 Task: Add a condition where "Channel Is Satisfaction prediction" in recently solved tickets.
Action: Mouse moved to (88, 360)
Screenshot: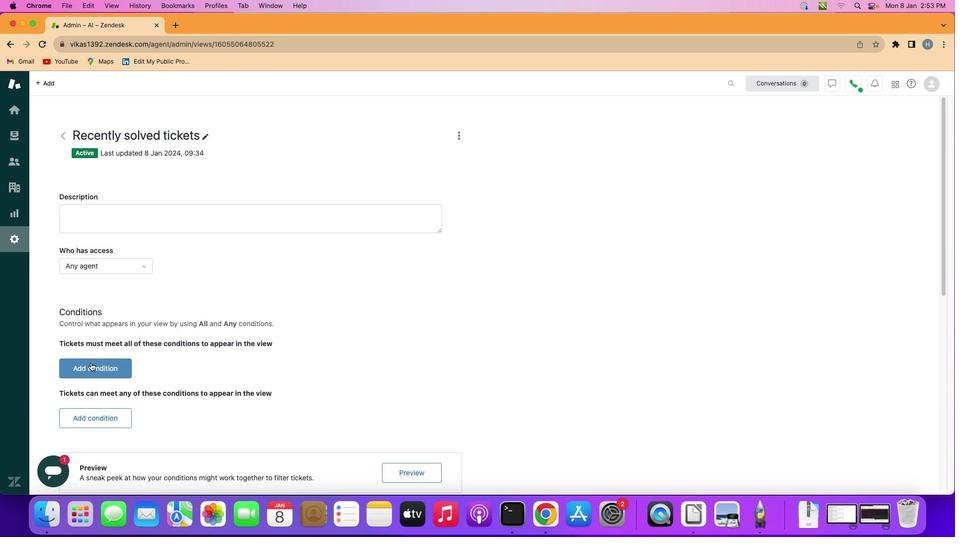 
Action: Mouse pressed left at (88, 360)
Screenshot: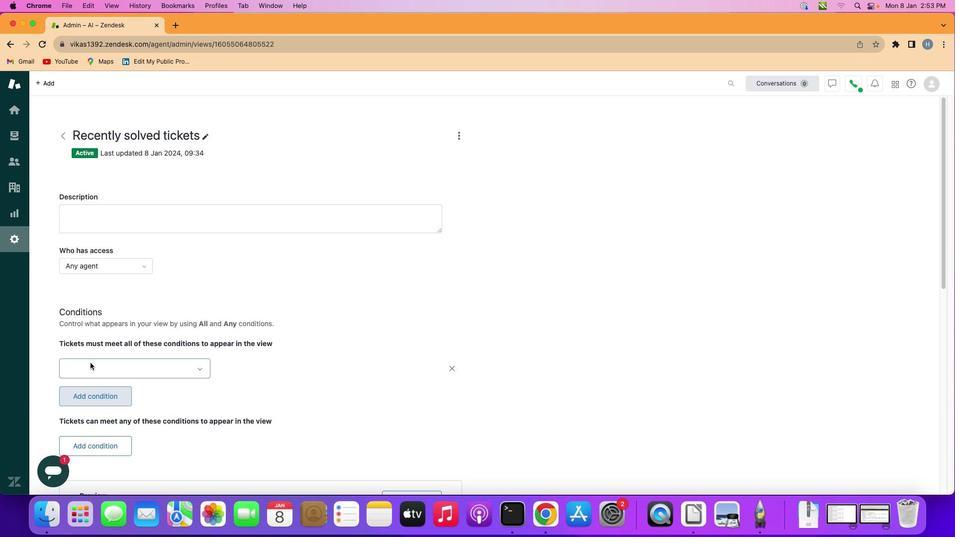 
Action: Mouse moved to (117, 363)
Screenshot: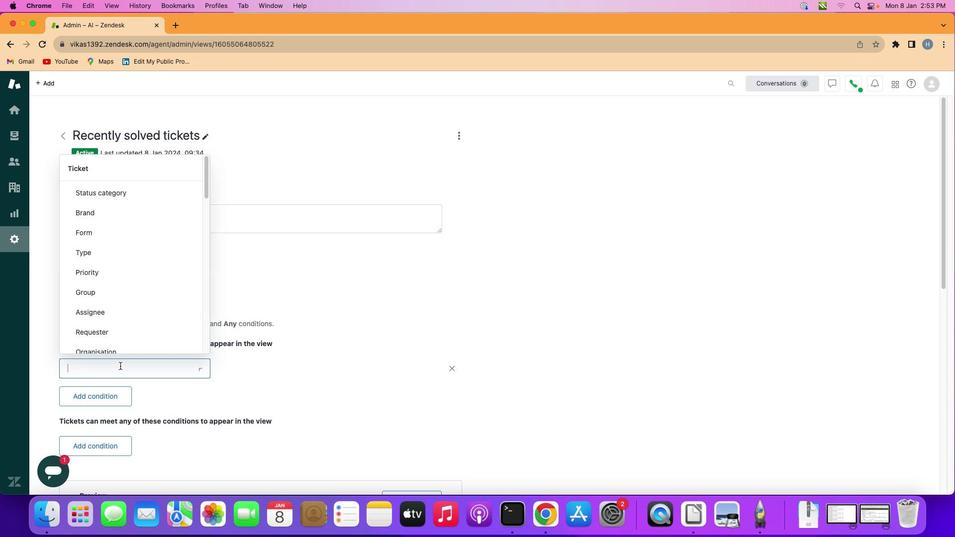 
Action: Mouse pressed left at (117, 363)
Screenshot: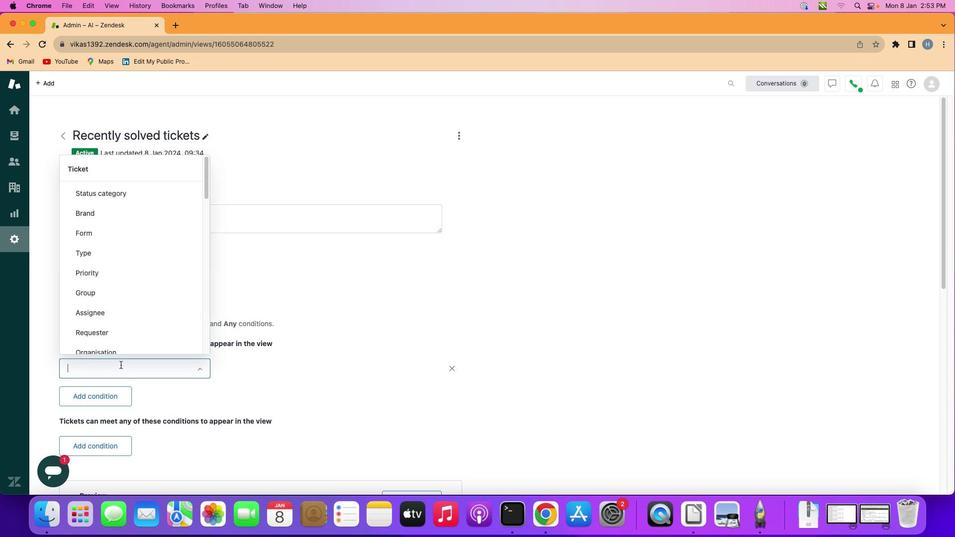 
Action: Mouse moved to (126, 283)
Screenshot: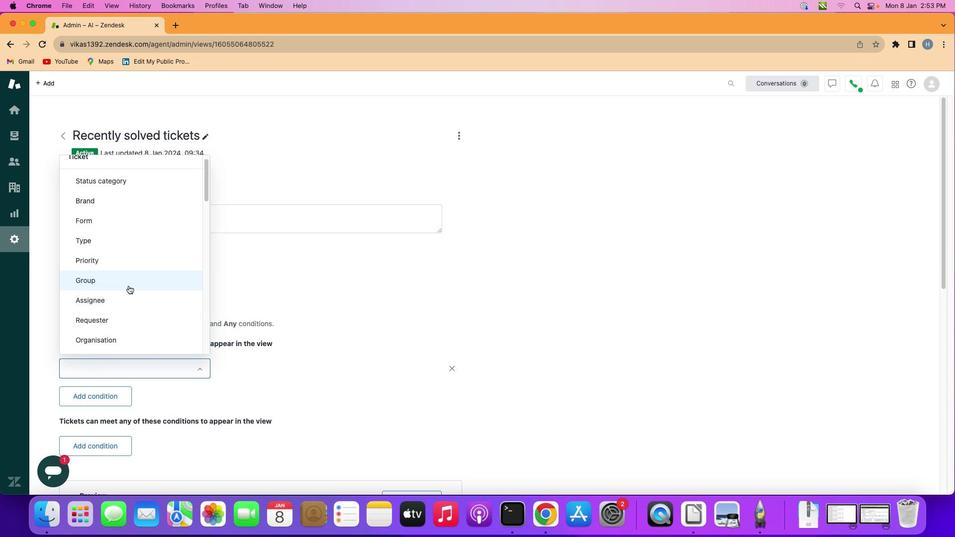 
Action: Mouse scrolled (126, 283) with delta (-1, -2)
Screenshot: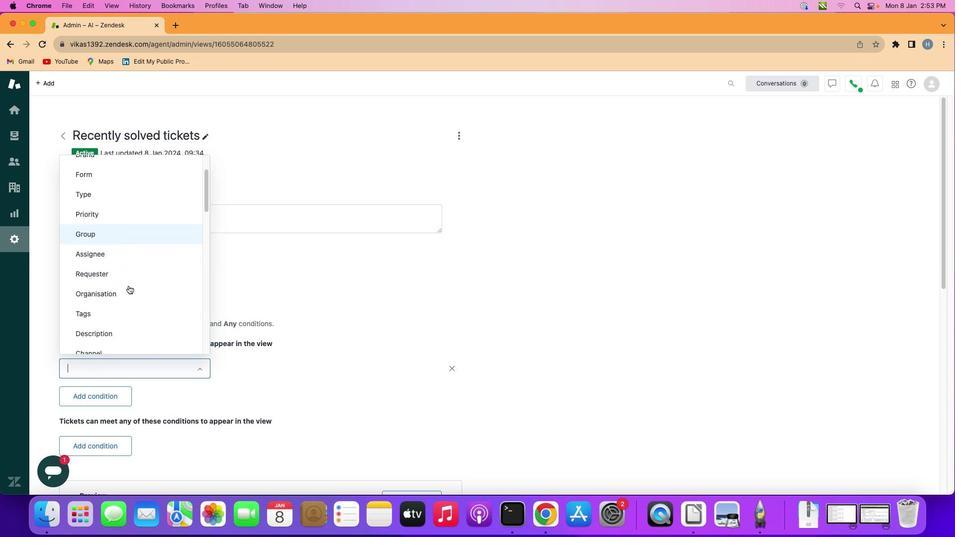 
Action: Mouse scrolled (126, 283) with delta (-1, -2)
Screenshot: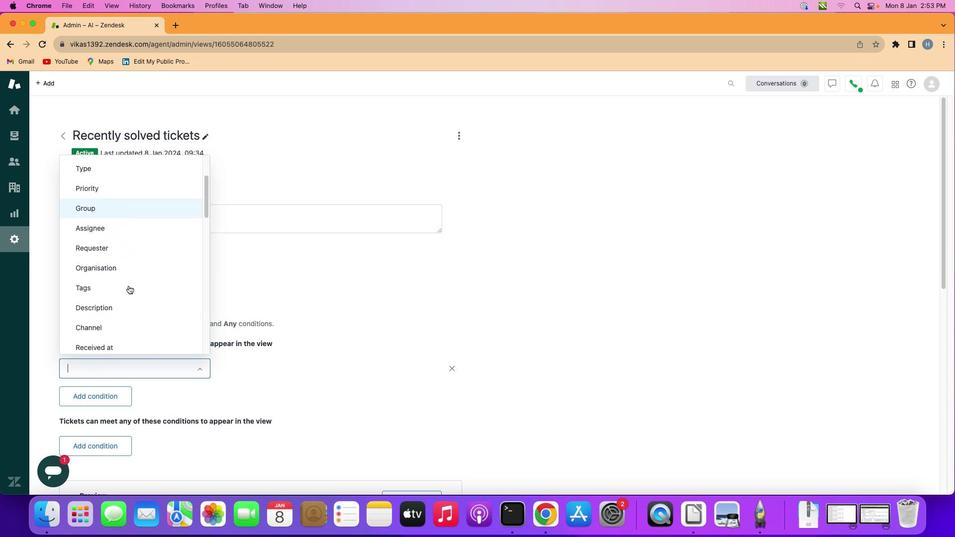 
Action: Mouse scrolled (126, 283) with delta (-1, -2)
Screenshot: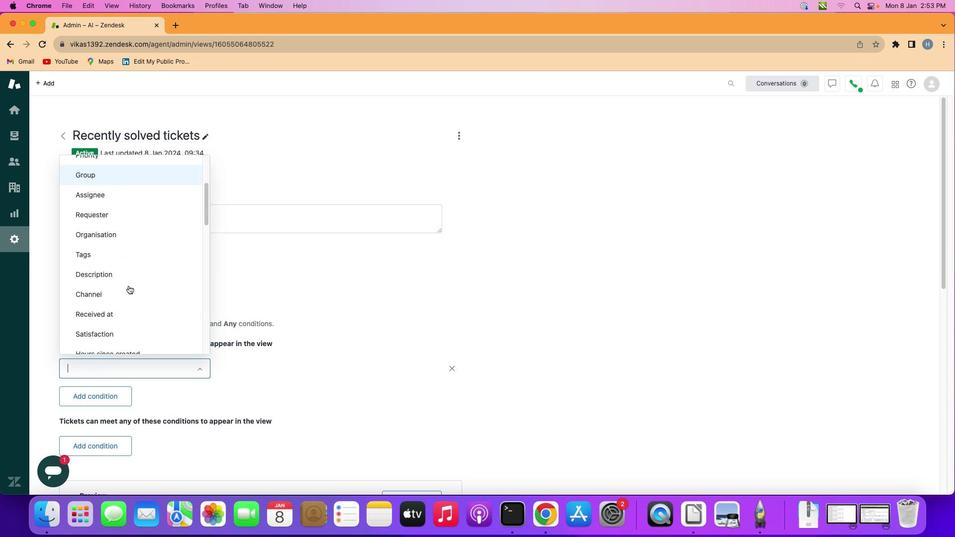 
Action: Mouse scrolled (126, 283) with delta (-1, -2)
Screenshot: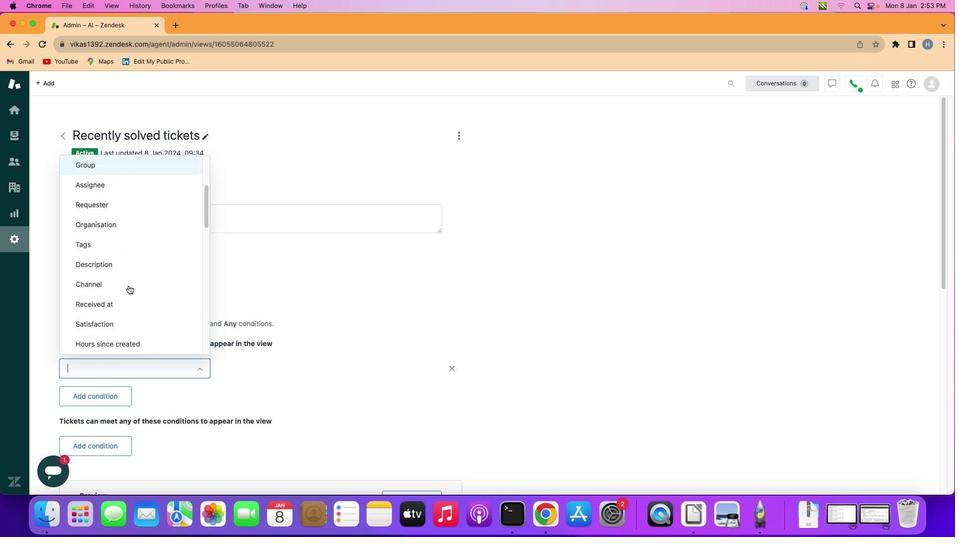
Action: Mouse scrolled (126, 283) with delta (-1, -2)
Screenshot: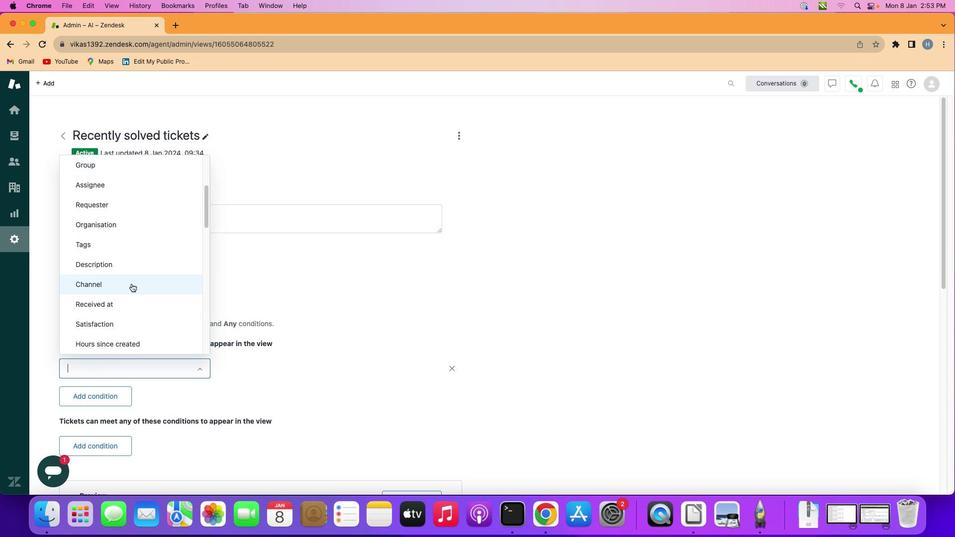 
Action: Mouse moved to (139, 278)
Screenshot: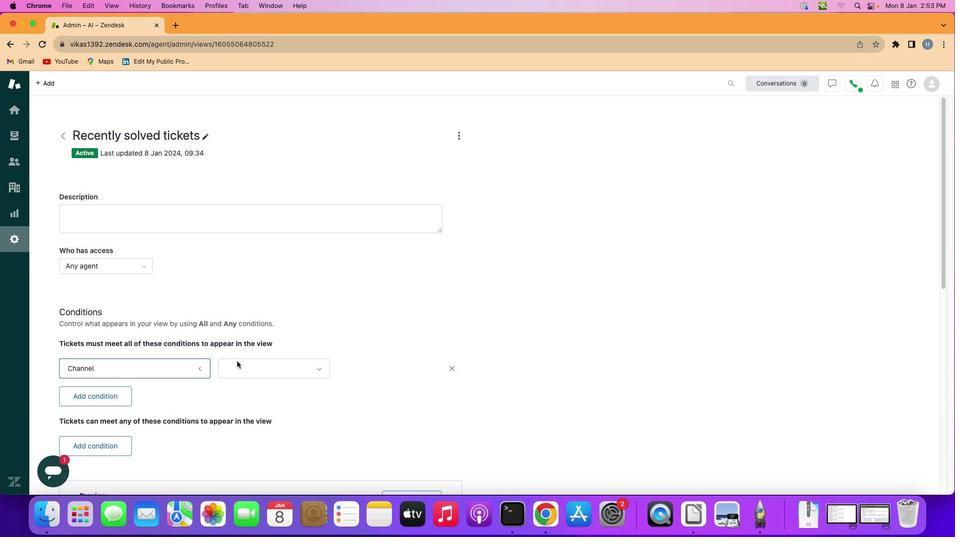 
Action: Mouse pressed left at (139, 278)
Screenshot: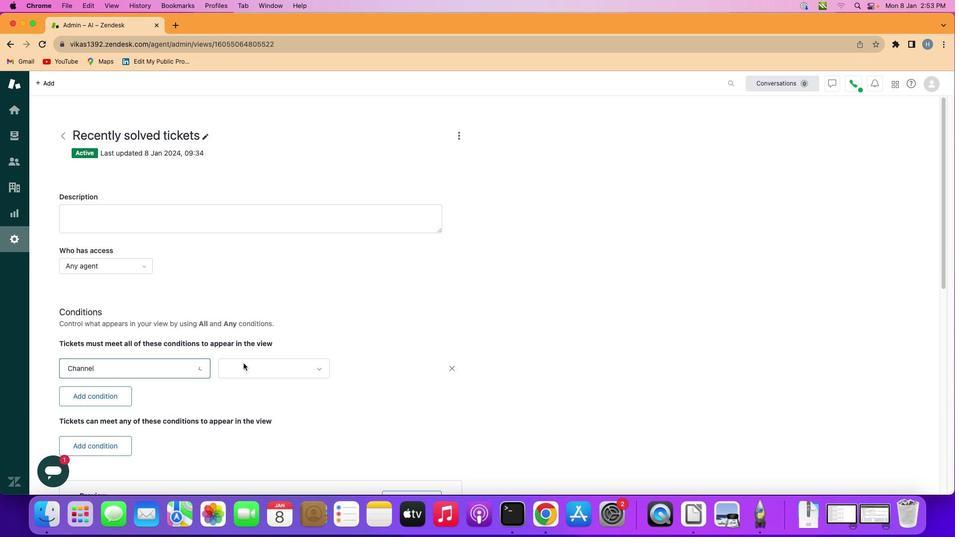 
Action: Mouse moved to (251, 363)
Screenshot: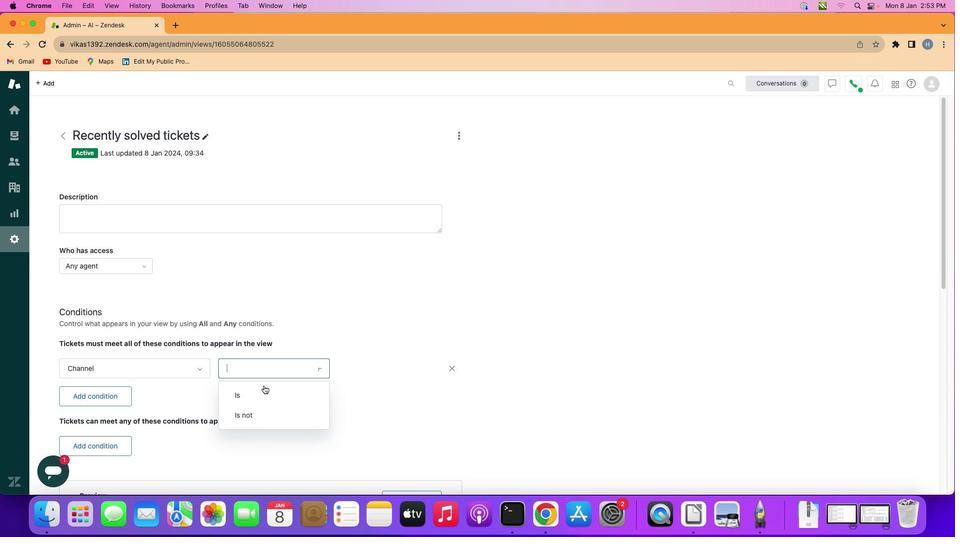 
Action: Mouse pressed left at (251, 363)
Screenshot: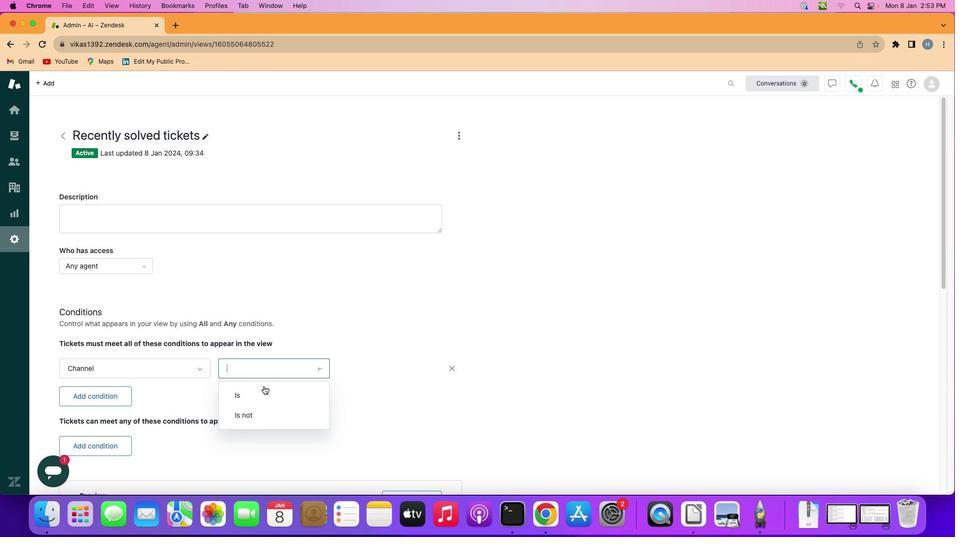 
Action: Mouse moved to (261, 387)
Screenshot: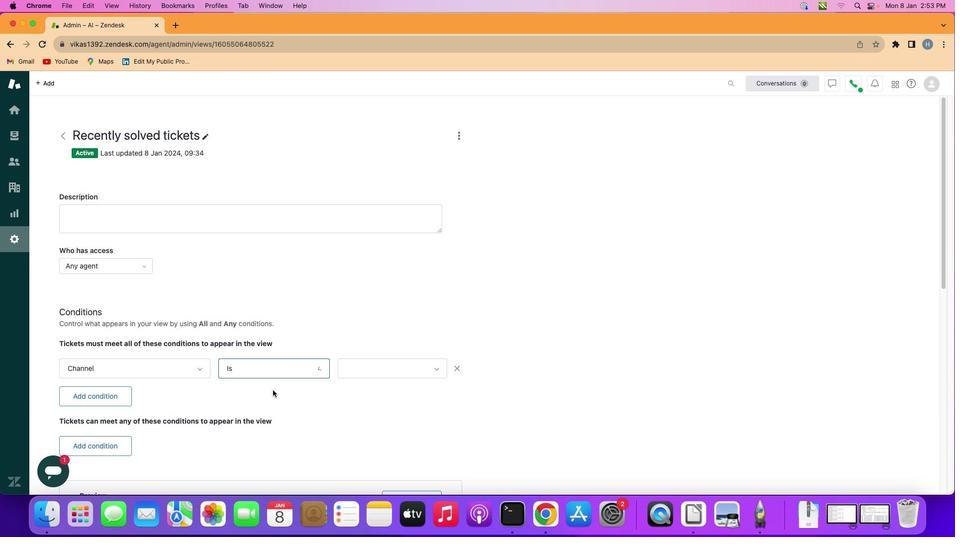 
Action: Mouse pressed left at (261, 387)
Screenshot: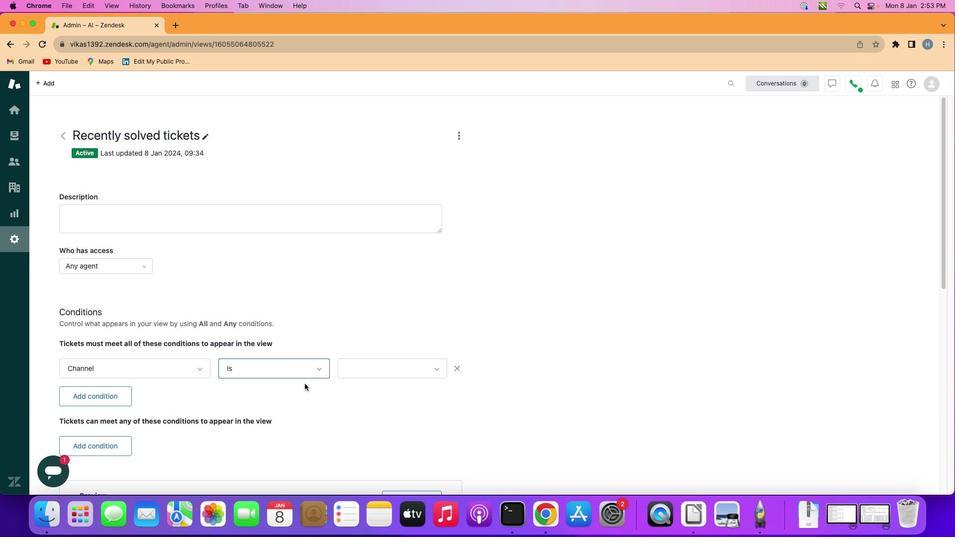 
Action: Mouse moved to (400, 367)
Screenshot: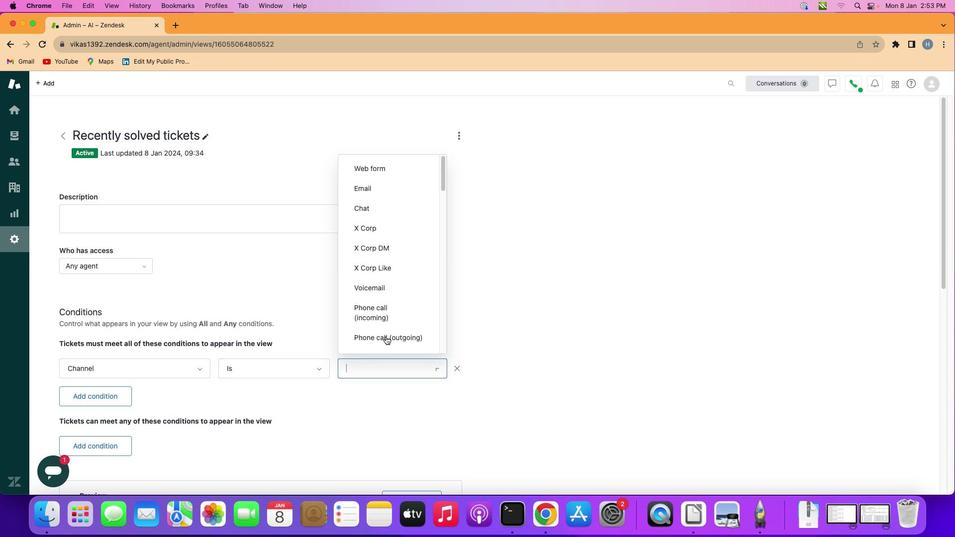 
Action: Mouse pressed left at (400, 367)
Screenshot: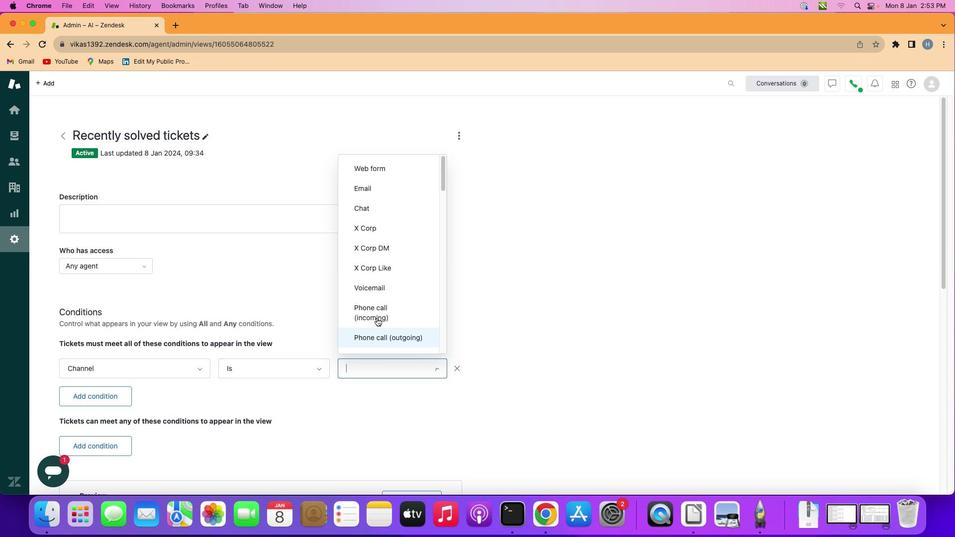 
Action: Mouse moved to (385, 264)
Screenshot: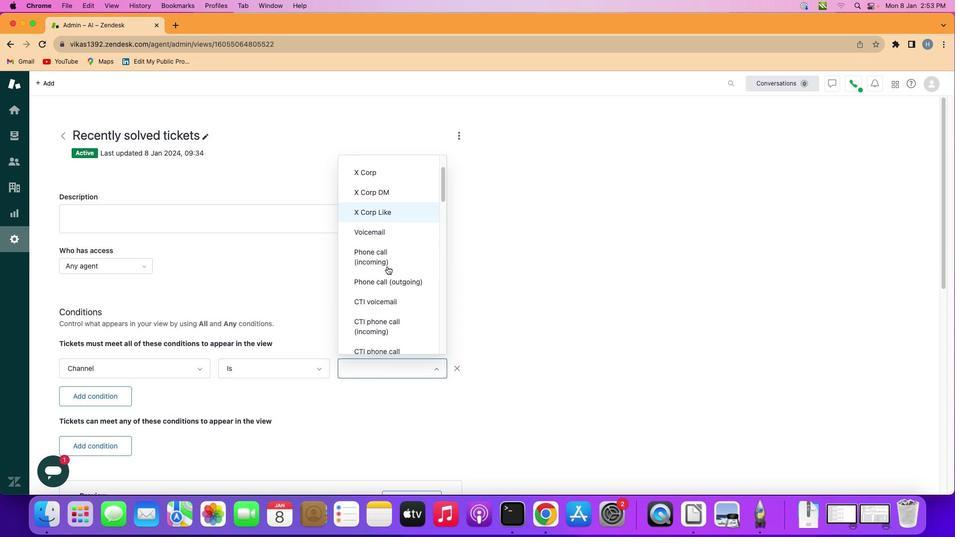 
Action: Mouse scrolled (385, 264) with delta (-1, -2)
Screenshot: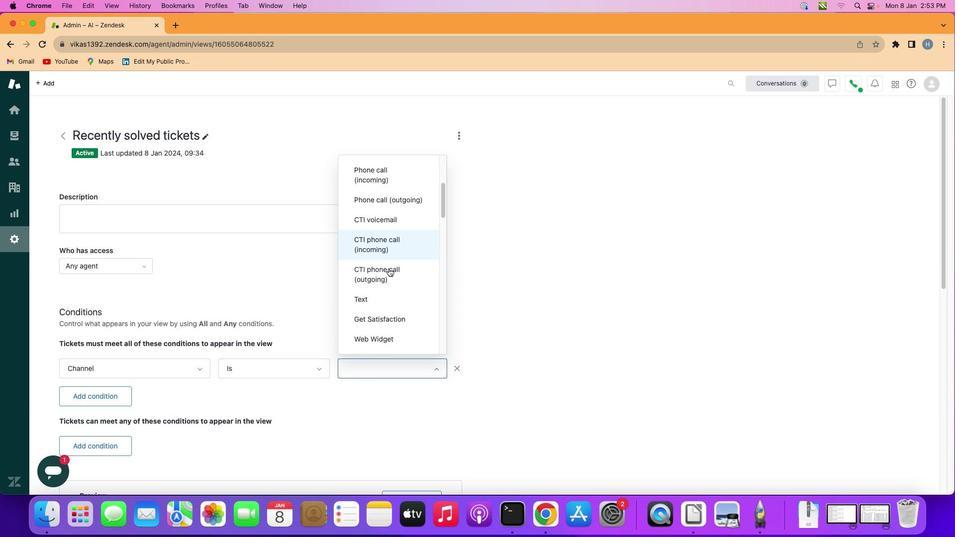 
Action: Mouse scrolled (385, 264) with delta (-1, -2)
Screenshot: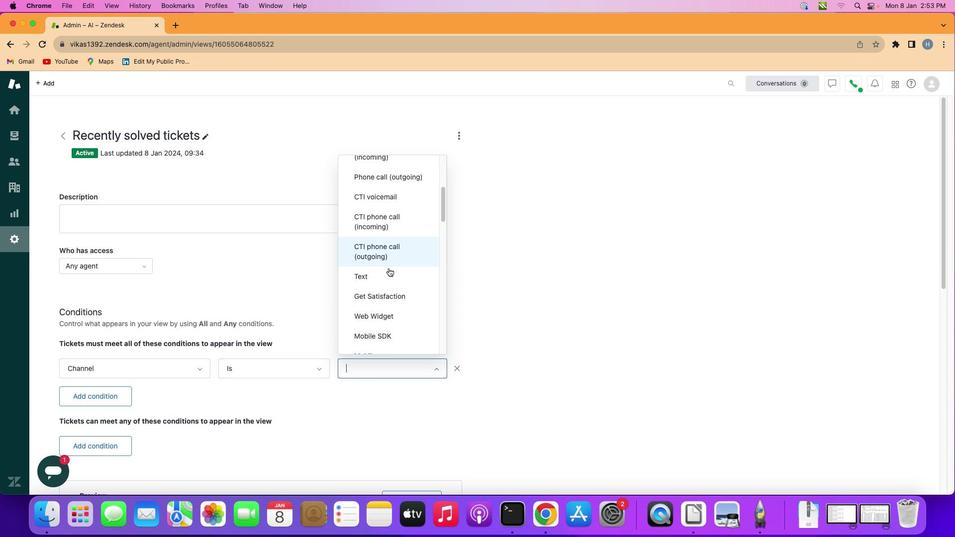 
Action: Mouse scrolled (385, 264) with delta (-1, -2)
Screenshot: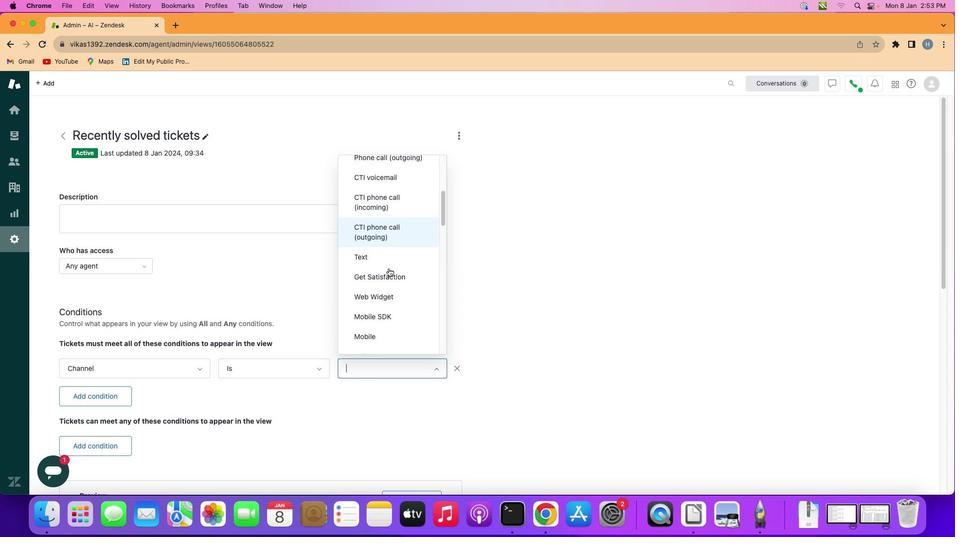 
Action: Mouse scrolled (385, 264) with delta (-1, -3)
Screenshot: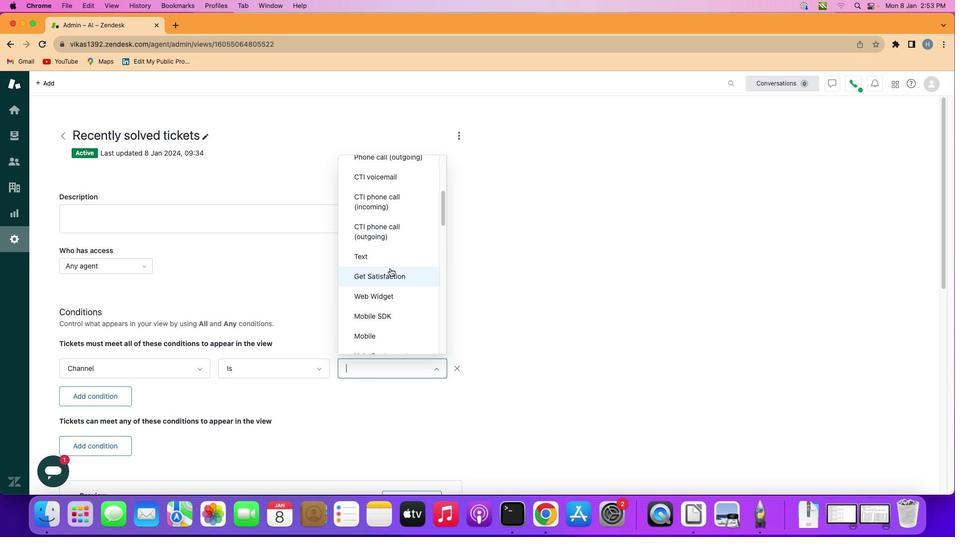 
Action: Mouse scrolled (385, 264) with delta (-1, -3)
Screenshot: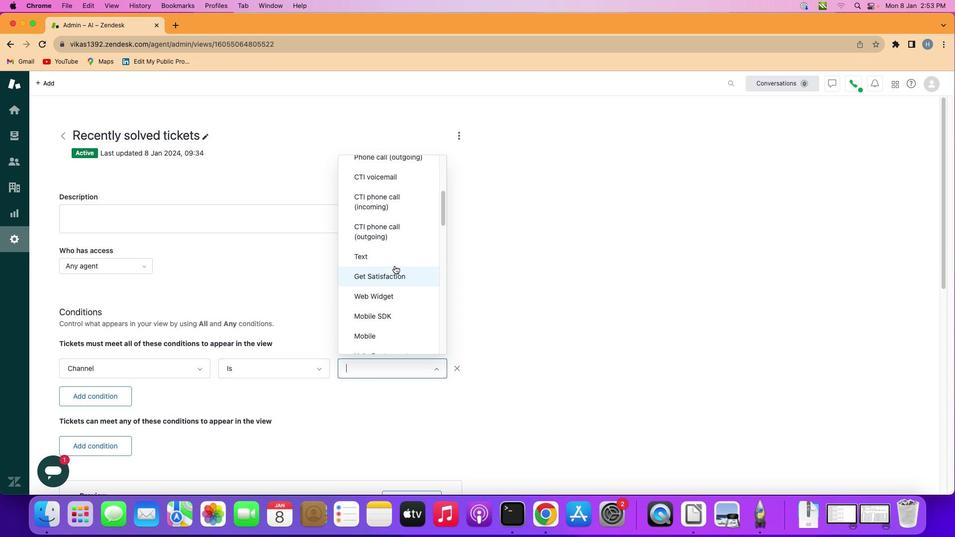 
Action: Mouse moved to (392, 263)
Screenshot: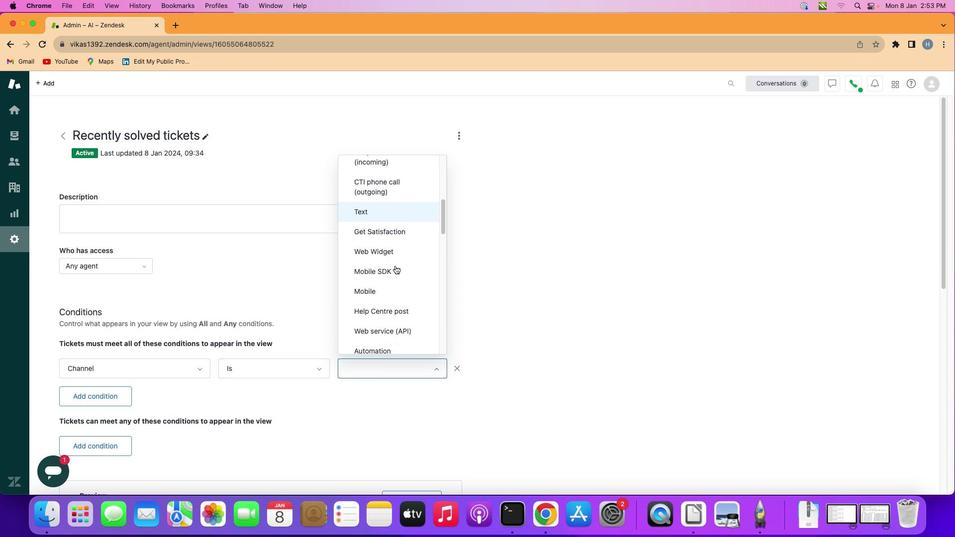 
Action: Mouse scrolled (392, 263) with delta (-1, -2)
Screenshot: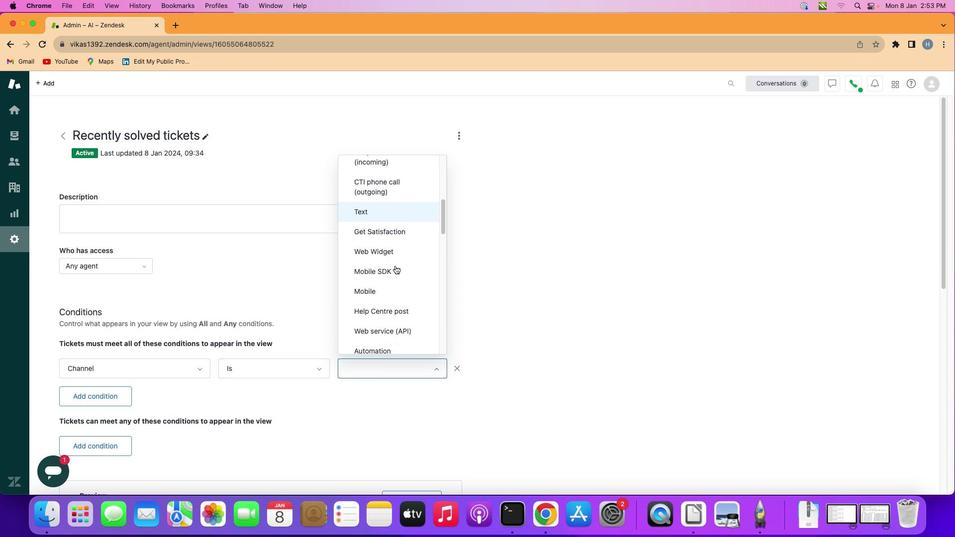 
Action: Mouse scrolled (392, 263) with delta (-1, 0)
Screenshot: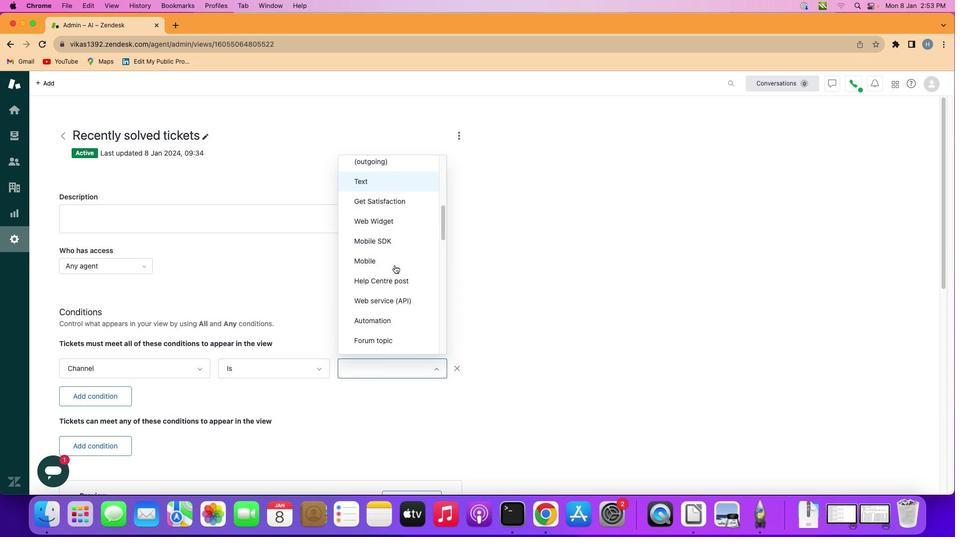 
Action: Mouse scrolled (392, 263) with delta (-1, -2)
Screenshot: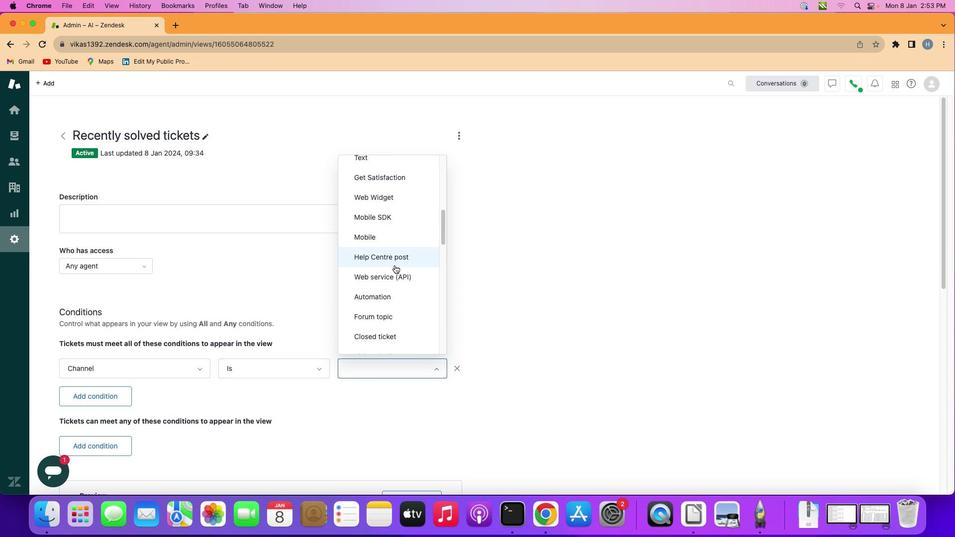 
Action: Mouse scrolled (392, 263) with delta (-1, -2)
Screenshot: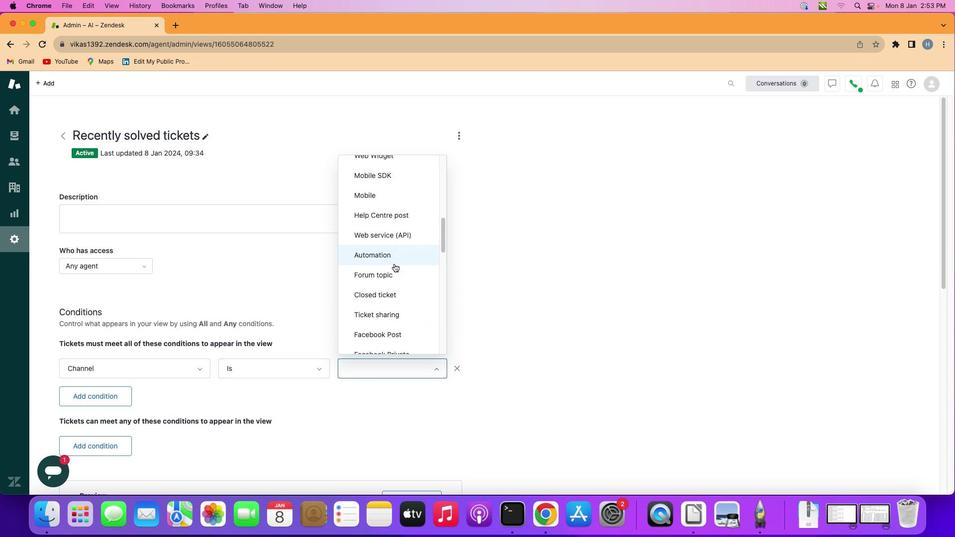 
Action: Mouse scrolled (392, 263) with delta (-1, -2)
Screenshot: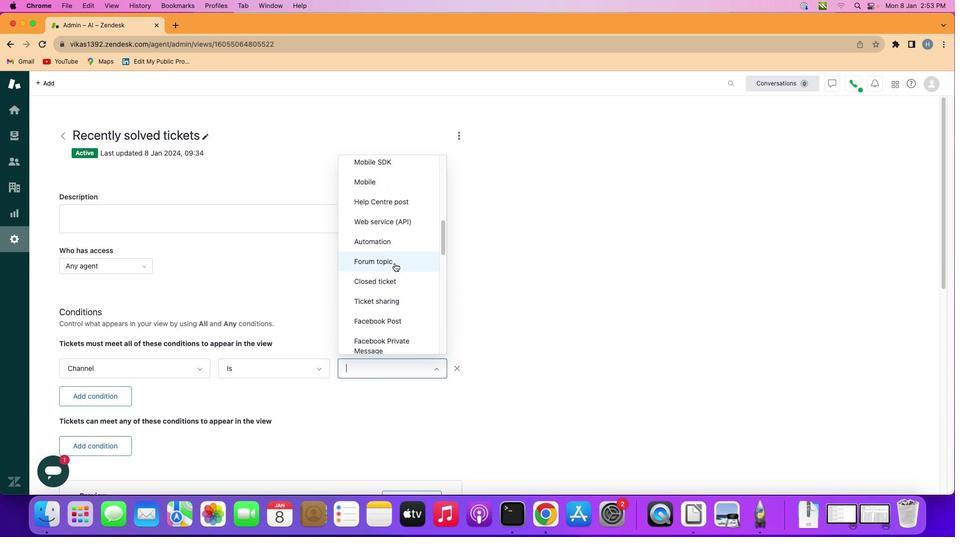 
Action: Mouse moved to (392, 263)
Screenshot: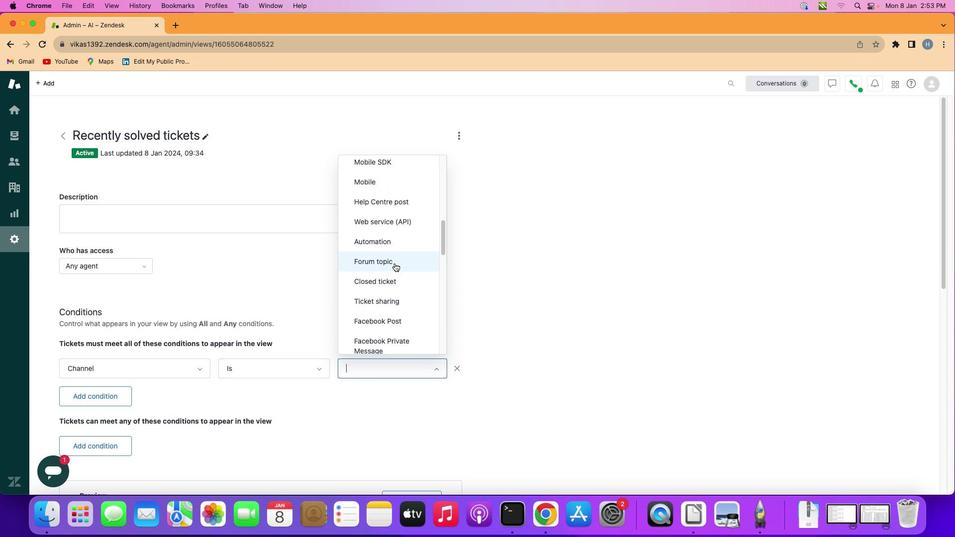 
Action: Mouse scrolled (392, 263) with delta (-1, -2)
Screenshot: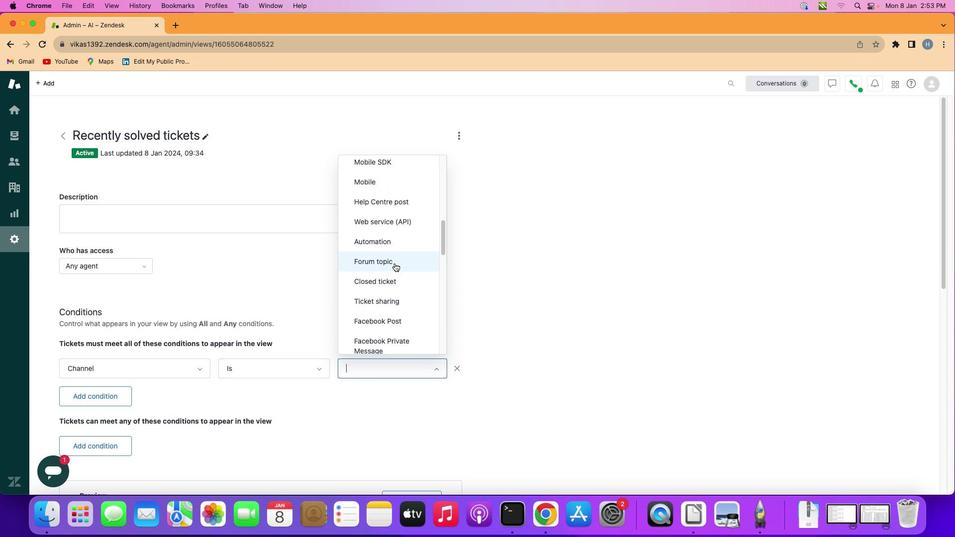 
Action: Mouse moved to (392, 261)
Screenshot: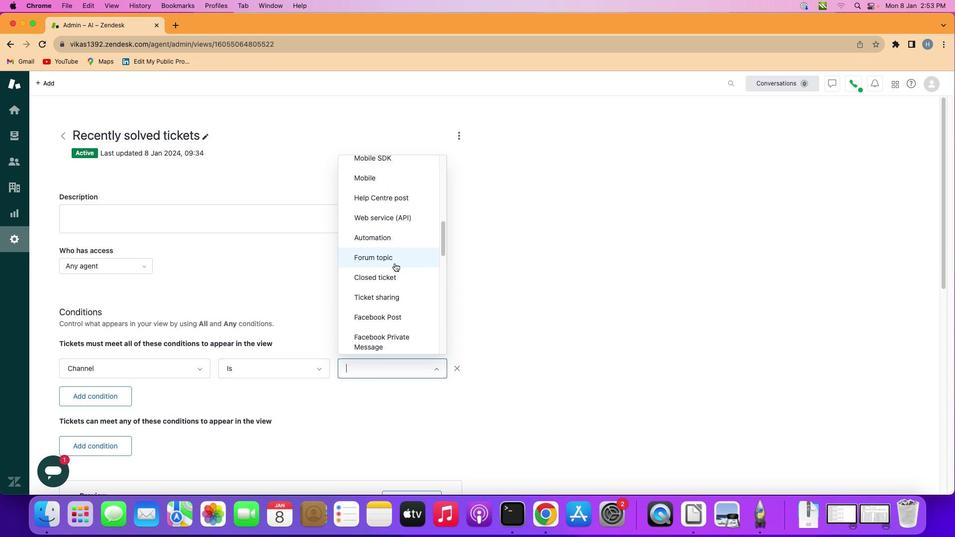 
Action: Mouse scrolled (392, 261) with delta (-1, -2)
Screenshot: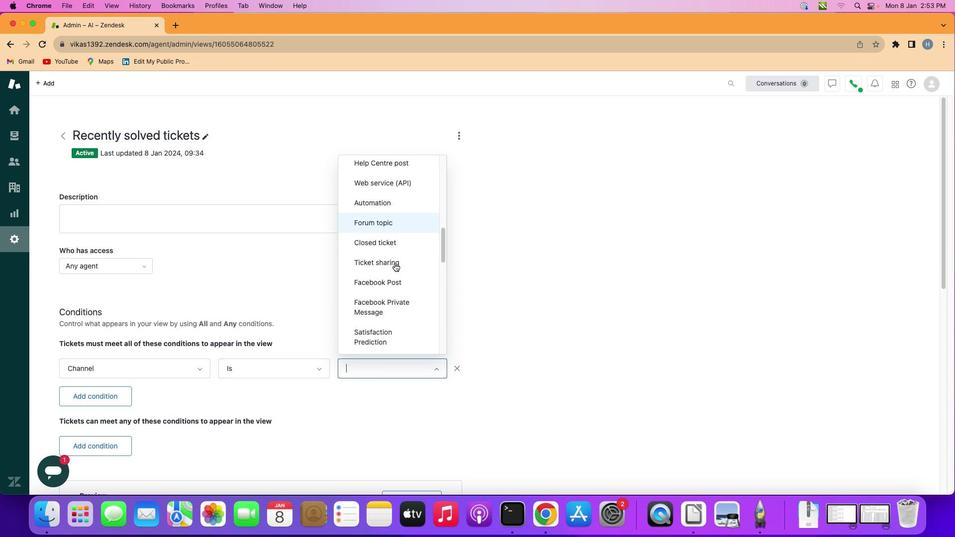 
Action: Mouse scrolled (392, 261) with delta (-1, -2)
Screenshot: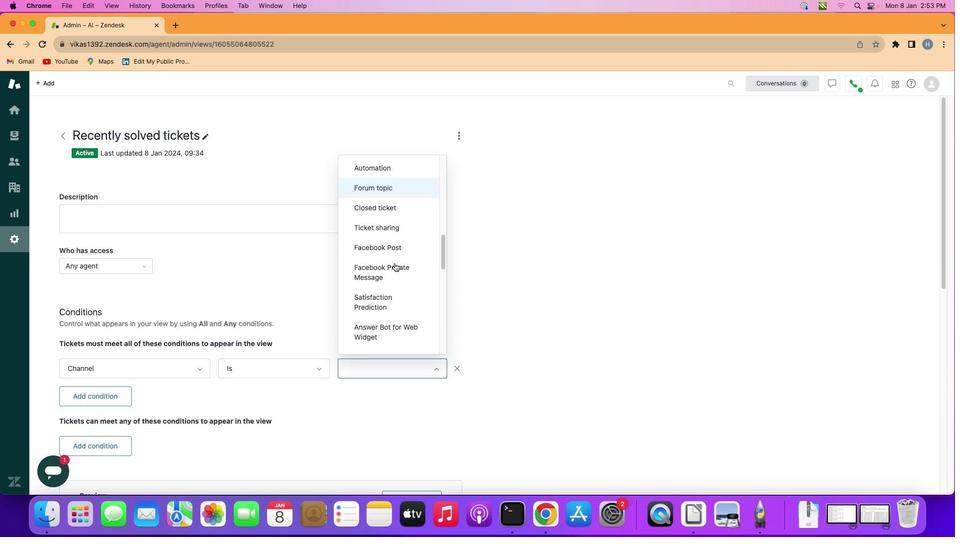 
Action: Mouse scrolled (392, 261) with delta (-1, -2)
Screenshot: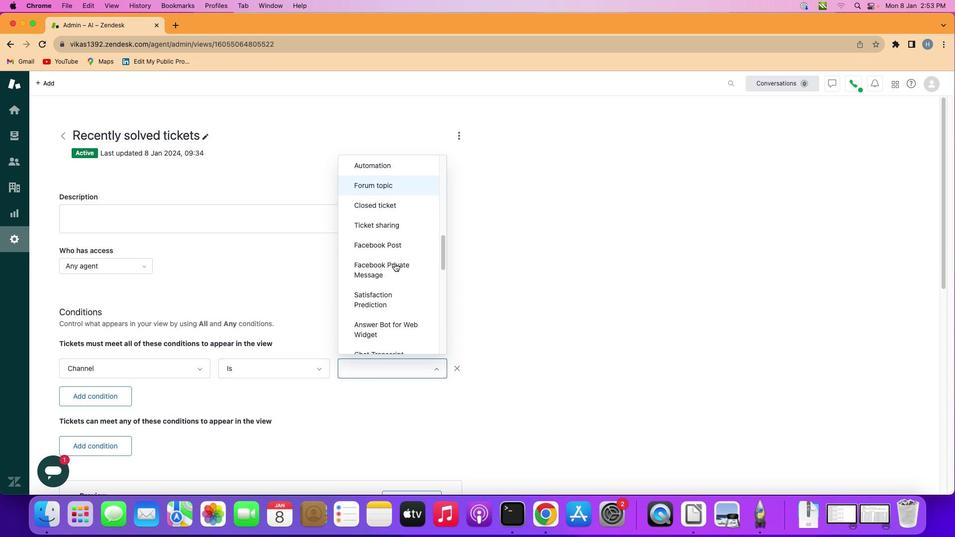 
Action: Mouse scrolled (392, 261) with delta (-1, -2)
Screenshot: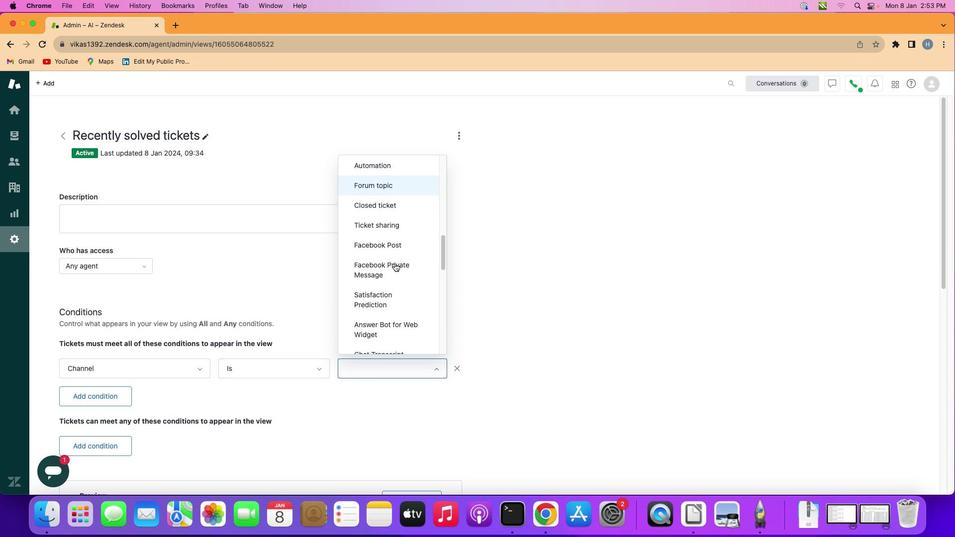 
Action: Mouse scrolled (392, 261) with delta (-1, -2)
Screenshot: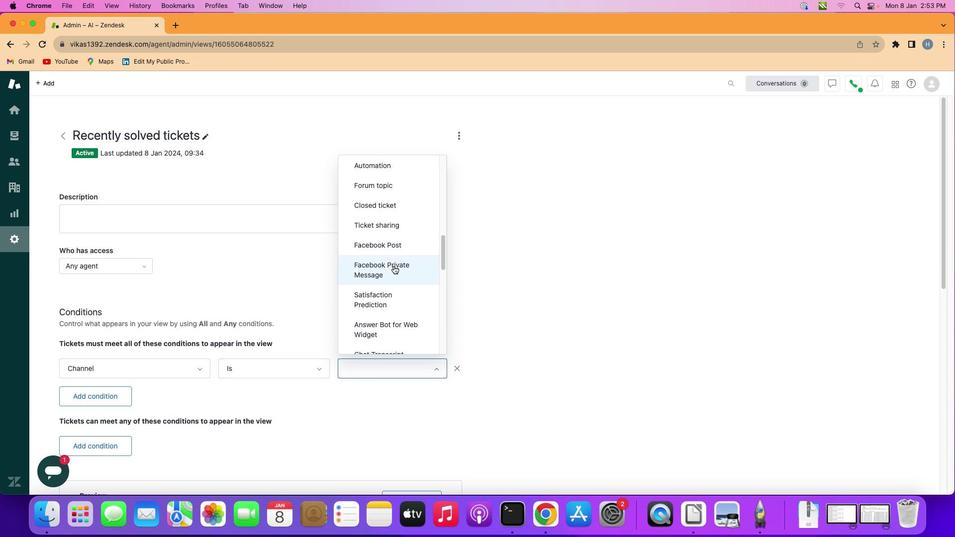 
Action: Mouse moved to (377, 297)
Screenshot: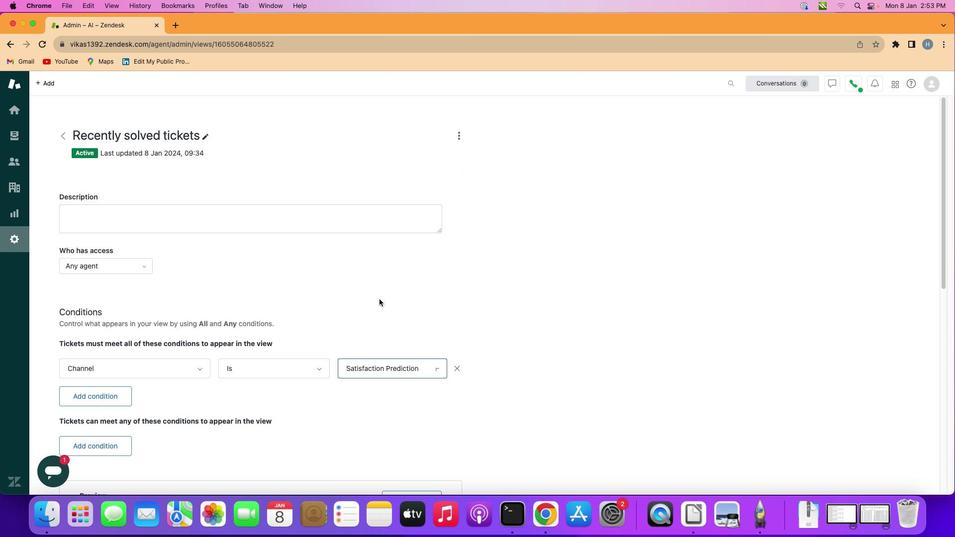
Action: Mouse pressed left at (377, 297)
Screenshot: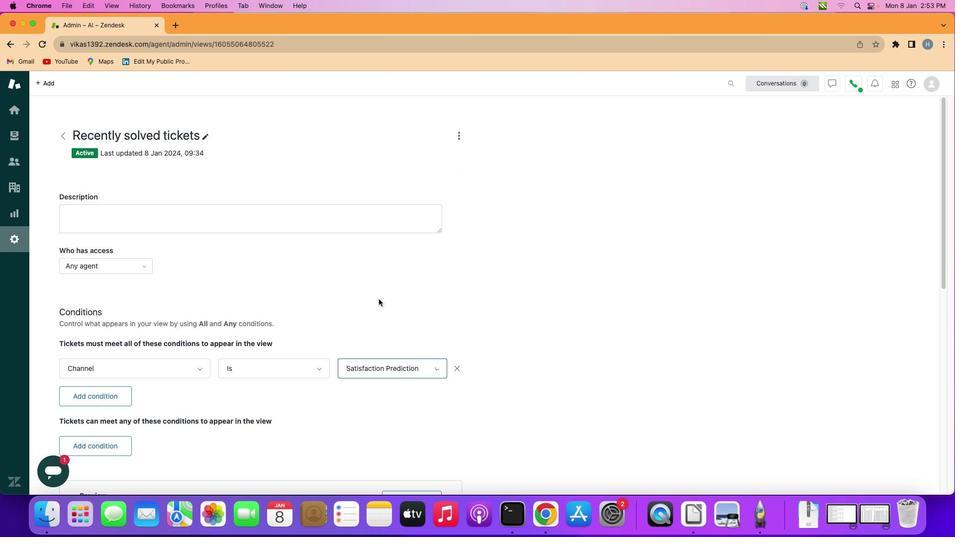 
Action: Mouse moved to (375, 295)
Screenshot: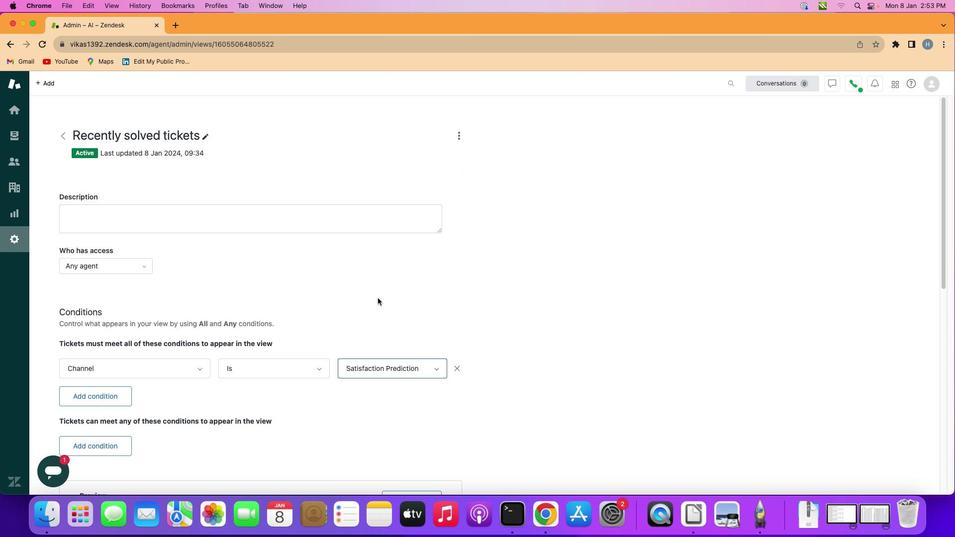 
